 Task: Select and add the product "Febreze Original Air Freshener with Gain Scent (8.8 oz)" to cart from the store "DashMart".
Action: Mouse pressed left at (38, 69)
Screenshot: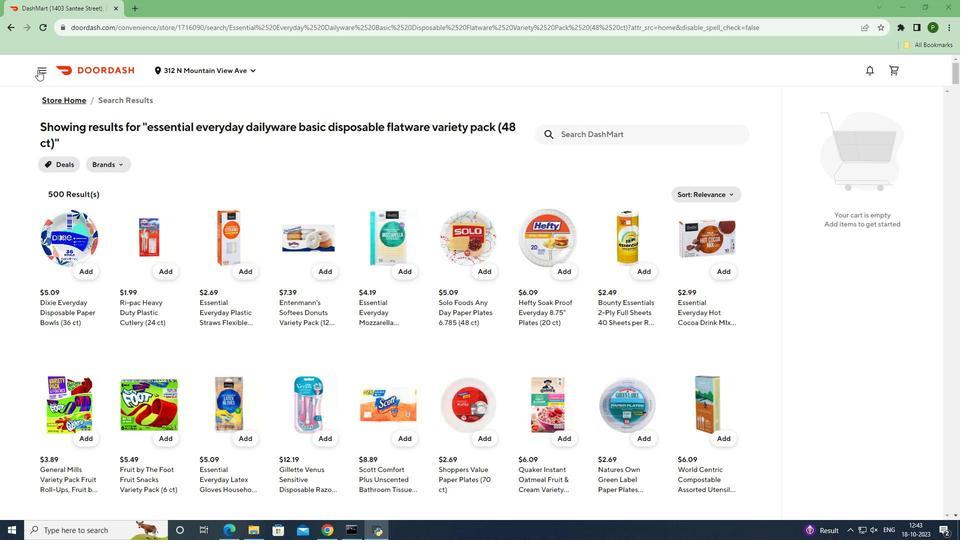 
Action: Mouse moved to (46, 144)
Screenshot: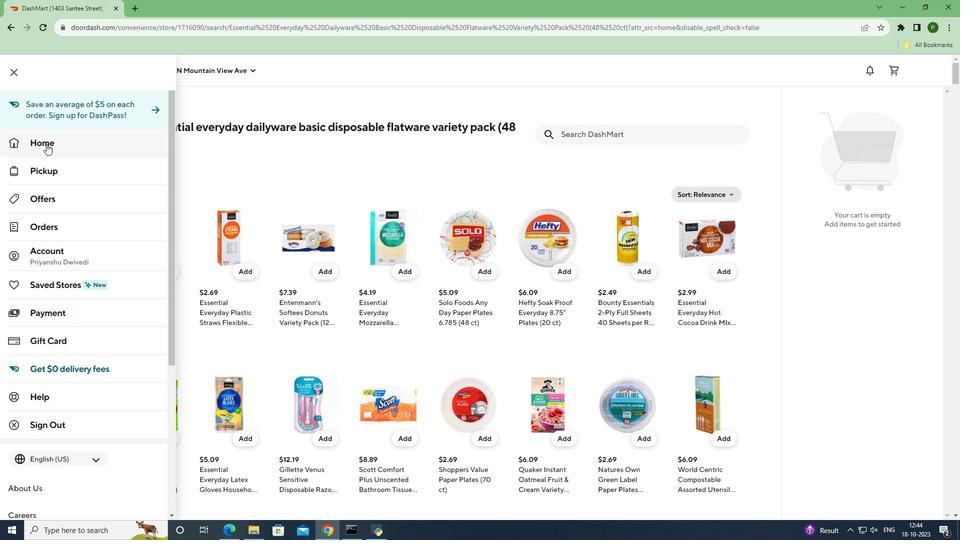 
Action: Mouse pressed left at (46, 144)
Screenshot: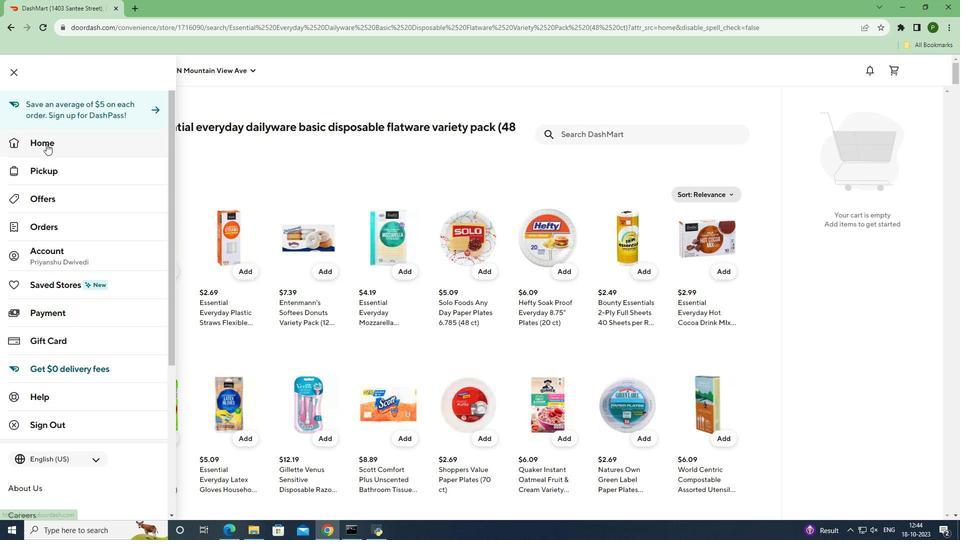 
Action: Mouse moved to (763, 106)
Screenshot: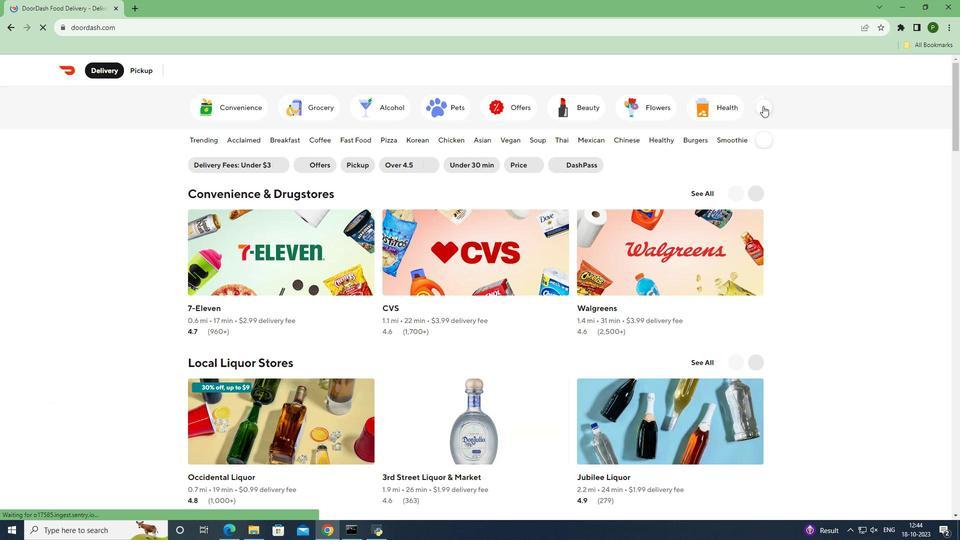 
Action: Mouse pressed left at (763, 106)
Screenshot: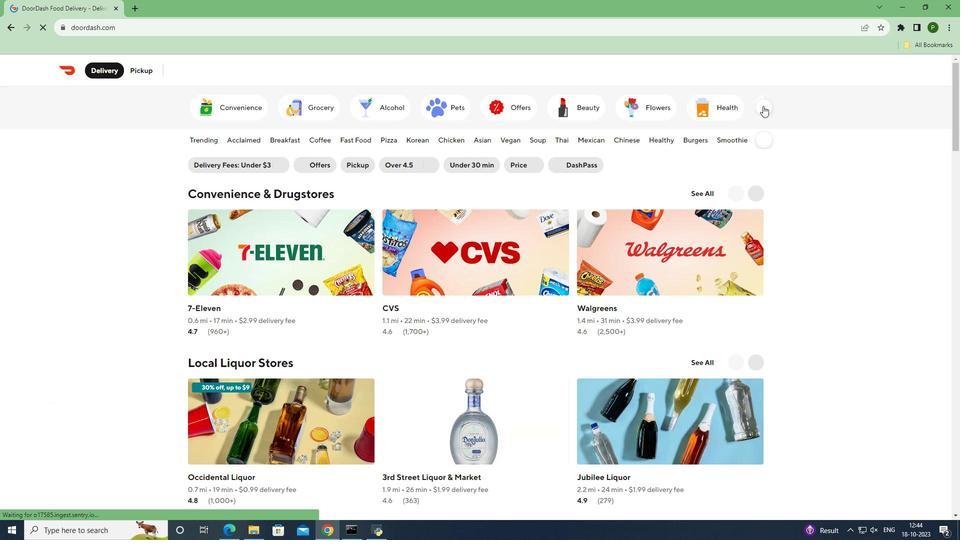 
Action: Mouse moved to (392, 110)
Screenshot: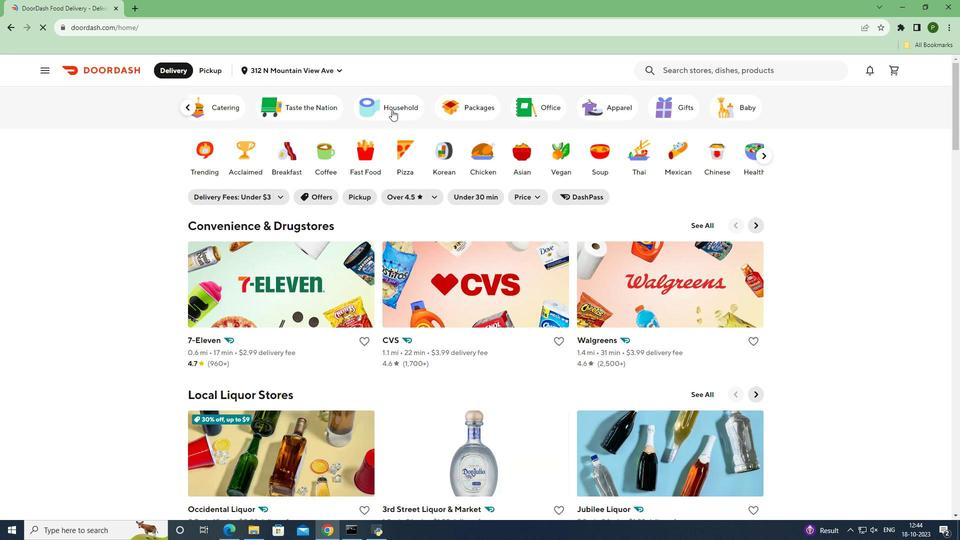 
Action: Mouse pressed left at (392, 110)
Screenshot: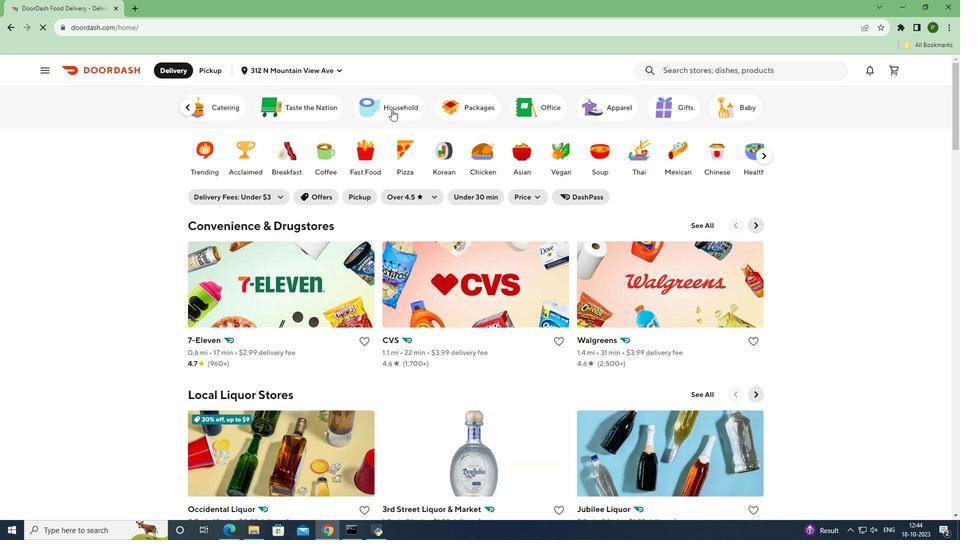 
Action: Mouse moved to (297, 281)
Screenshot: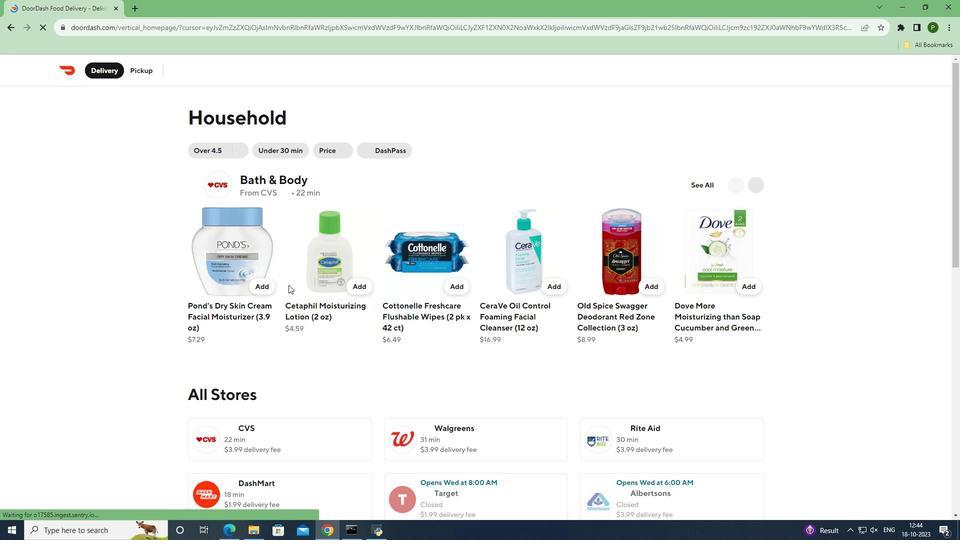 
Action: Mouse scrolled (297, 280) with delta (0, 0)
Screenshot: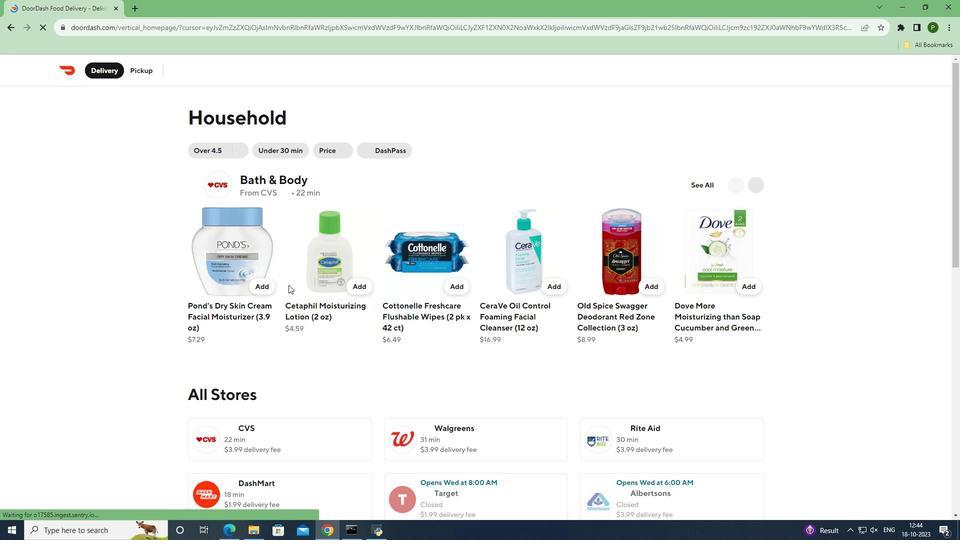 
Action: Mouse moved to (286, 287)
Screenshot: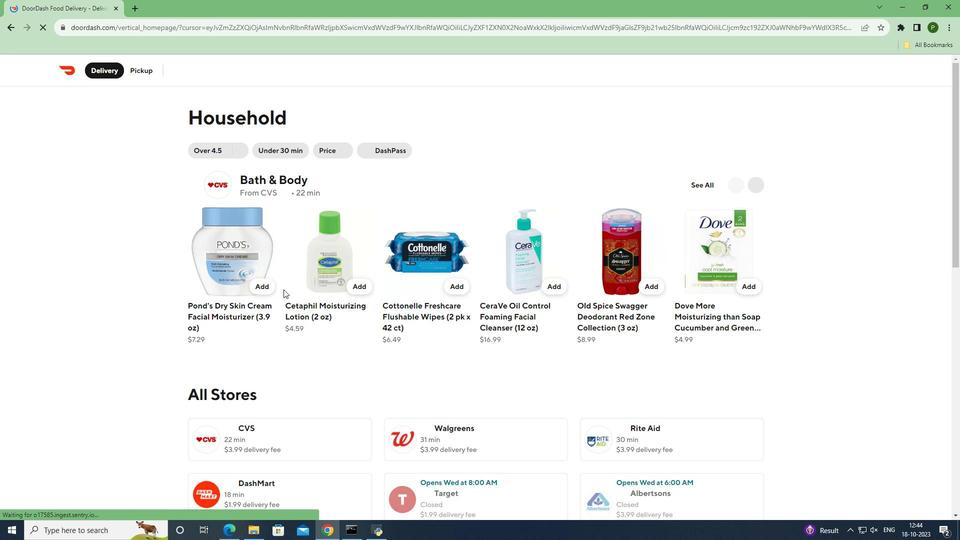 
Action: Mouse scrolled (286, 286) with delta (0, 0)
Screenshot: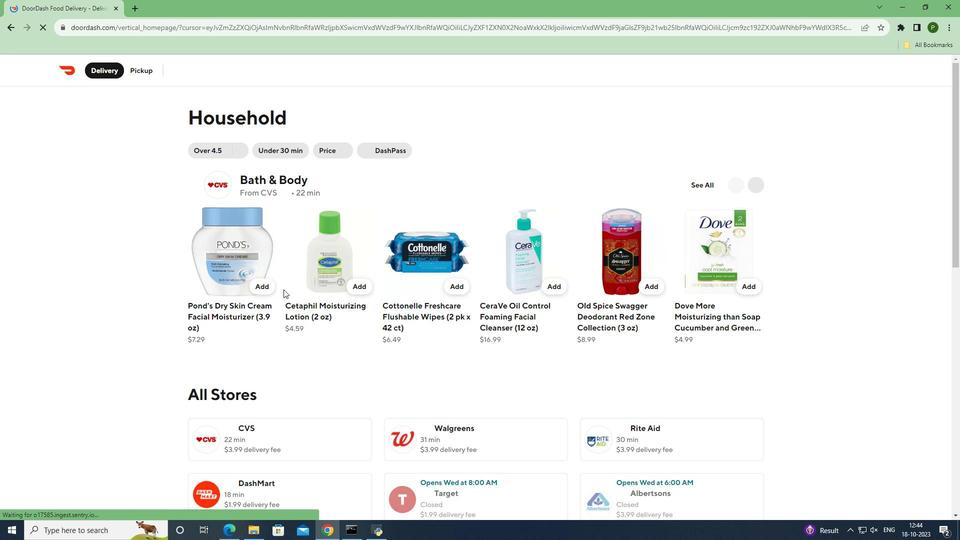 
Action: Mouse moved to (283, 289)
Screenshot: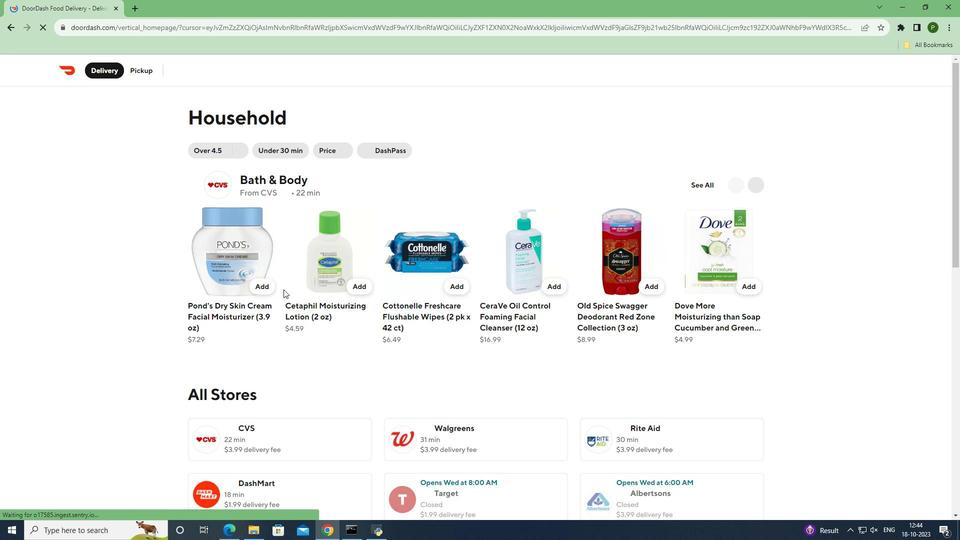 
Action: Mouse scrolled (283, 289) with delta (0, 0)
Screenshot: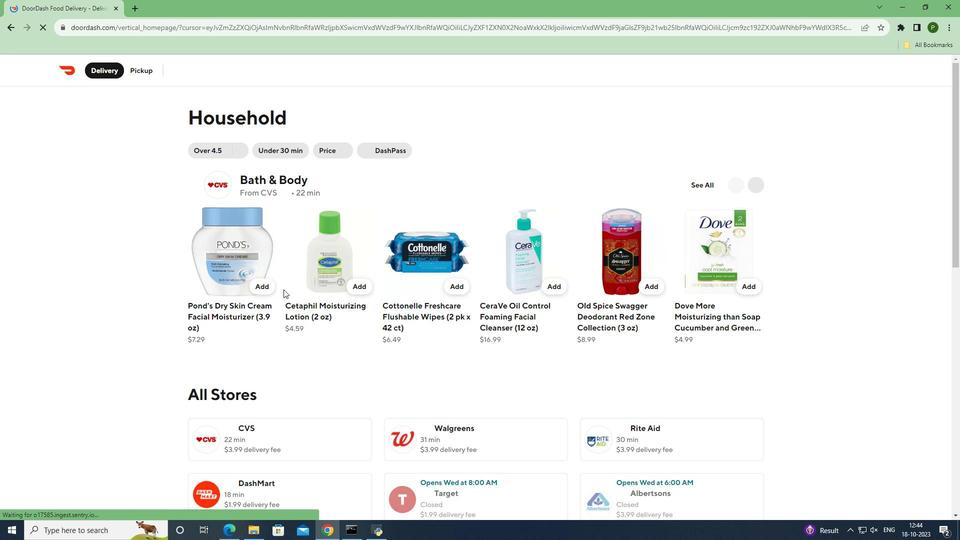 
Action: Mouse moved to (241, 487)
Screenshot: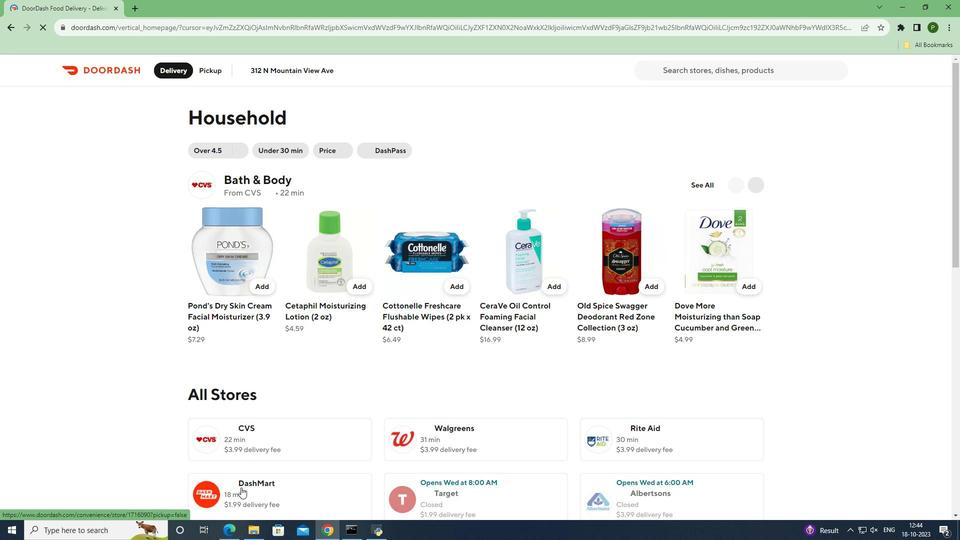
Action: Mouse pressed left at (241, 487)
Screenshot: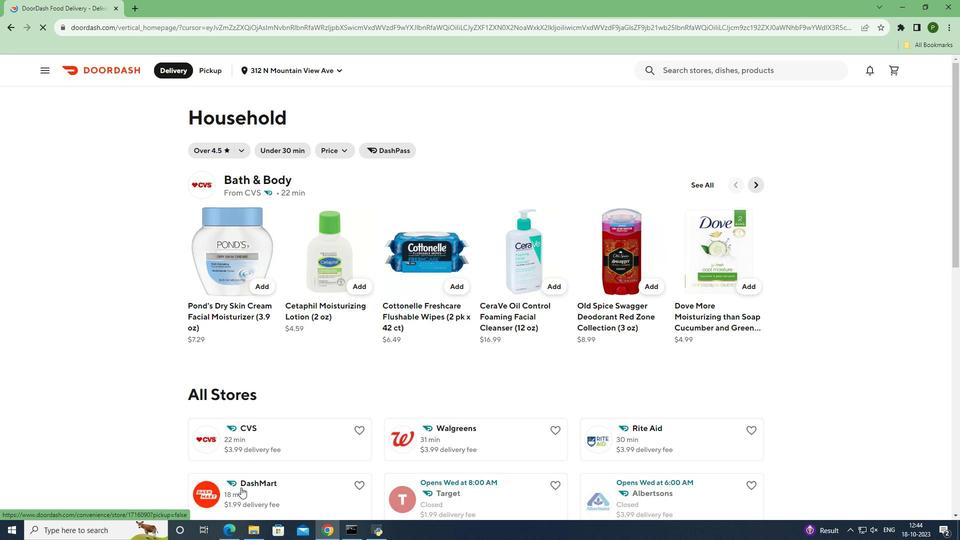 
Action: Mouse moved to (573, 158)
Screenshot: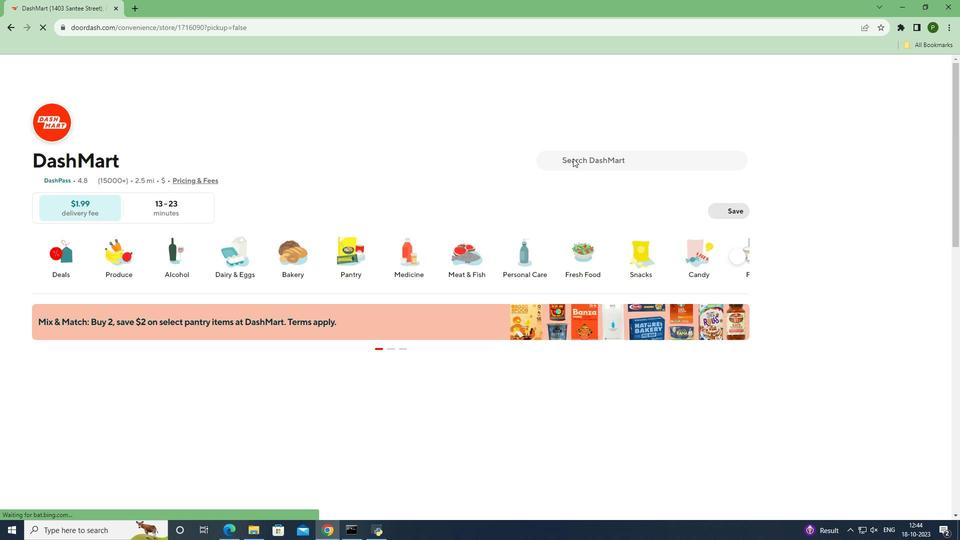 
Action: Mouse pressed left at (573, 158)
Screenshot: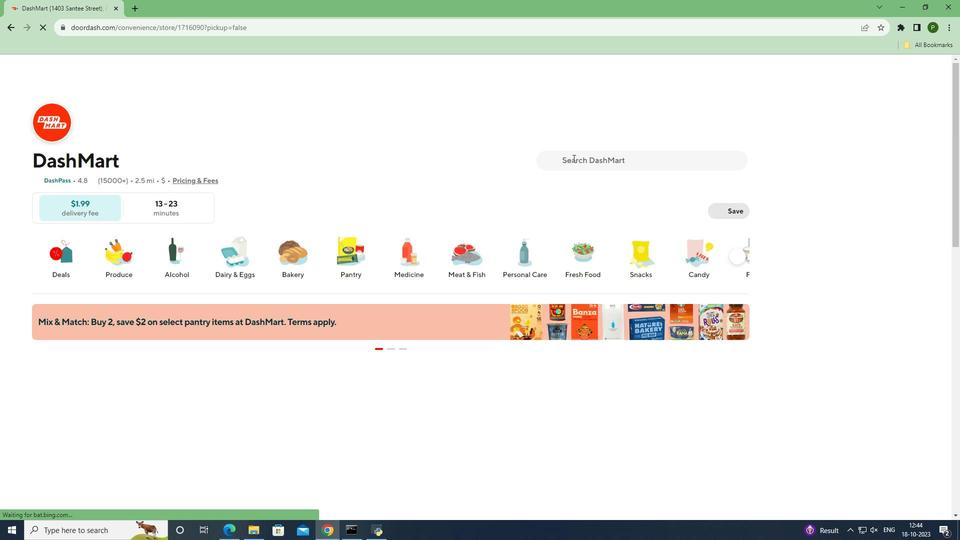 
Action: Key pressed <Key.caps_lock>F<Key.caps_lock>ebreze<Key.space><Key.caps_lock>O<Key.caps_lock>riginal<Key.space><Key.caps_lock>A<Key.caps_lock>ir<Key.space><Key.caps_lock>F<Key.caps_lock>reshener<Key.space>with<Key.space><Key.caps_lock>G<Key.caps_lock>ain<Key.space><Key.caps_lock>S<Key.caps_lock>cent<Key.space><Key.shift_r>(8.8<Key.space>ct<Key.backspace><Key.backspace>oz<Key.shift_r>)
Screenshot: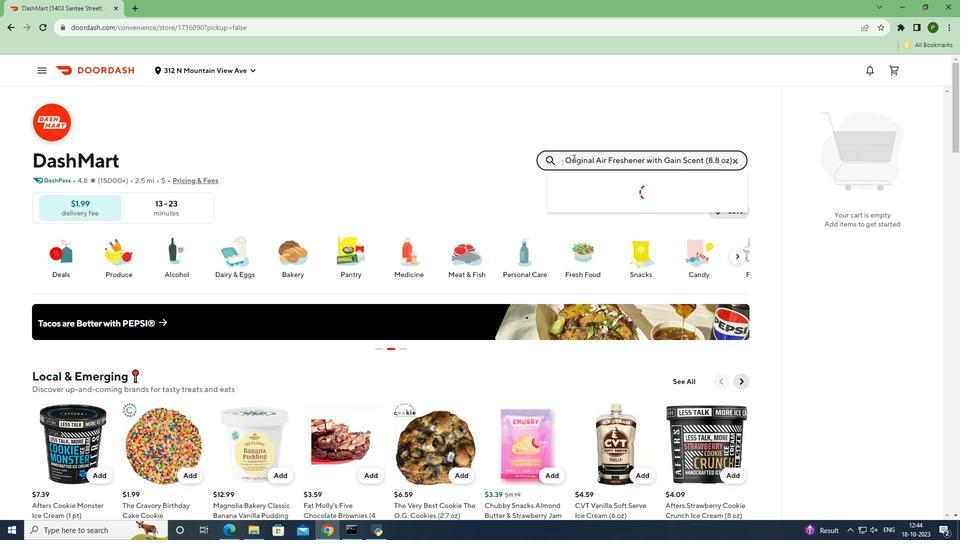 
Action: Mouse moved to (613, 195)
Screenshot: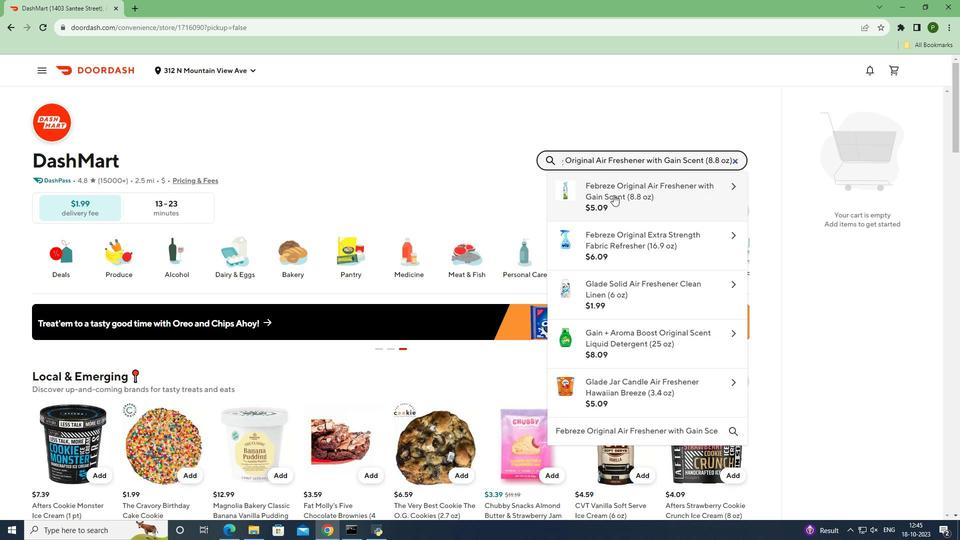
Action: Mouse pressed left at (613, 195)
Screenshot: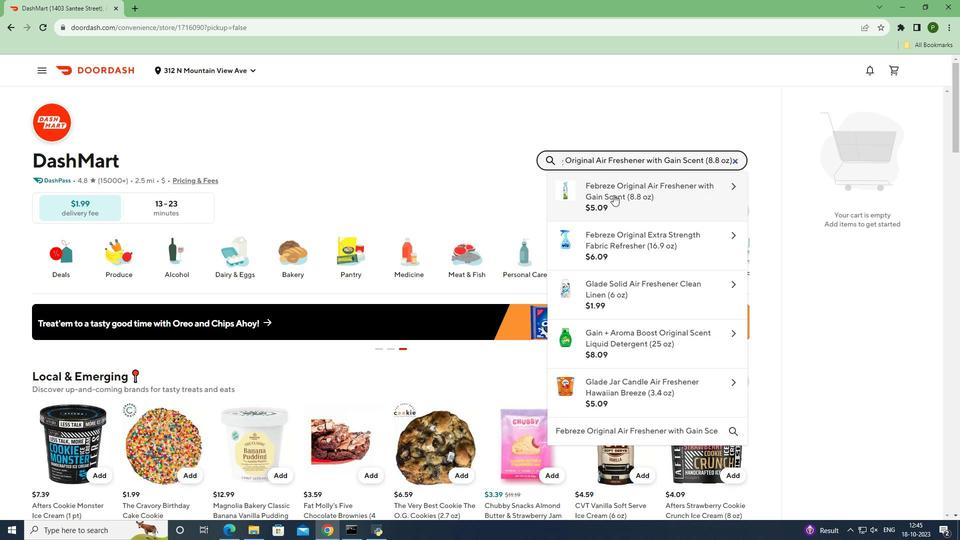 
Action: Mouse moved to (628, 489)
Screenshot: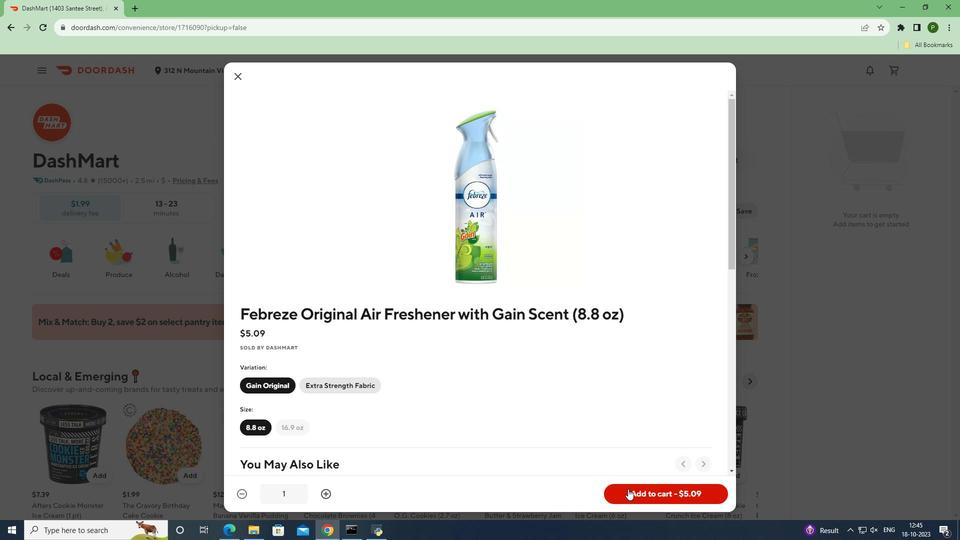 
Action: Mouse pressed left at (628, 489)
Screenshot: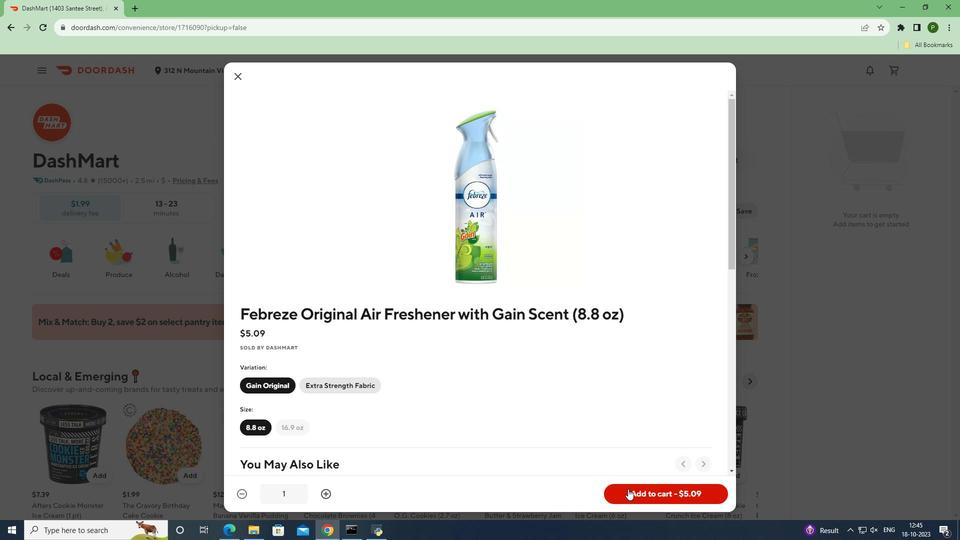 
Action: Mouse moved to (772, 412)
Screenshot: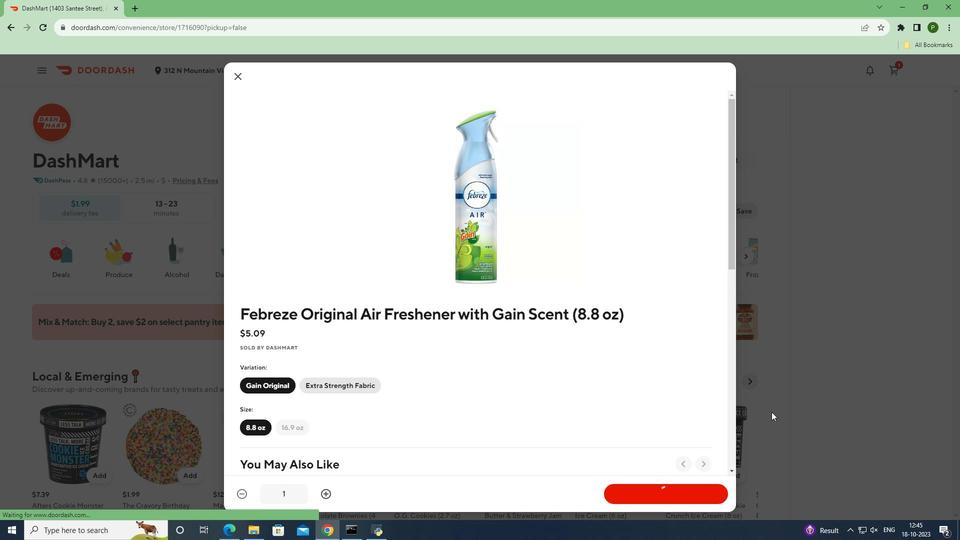 
